 Task: Enable the video filter "Psychedelic video filter" in the video filter module.
Action: Mouse moved to (113, 16)
Screenshot: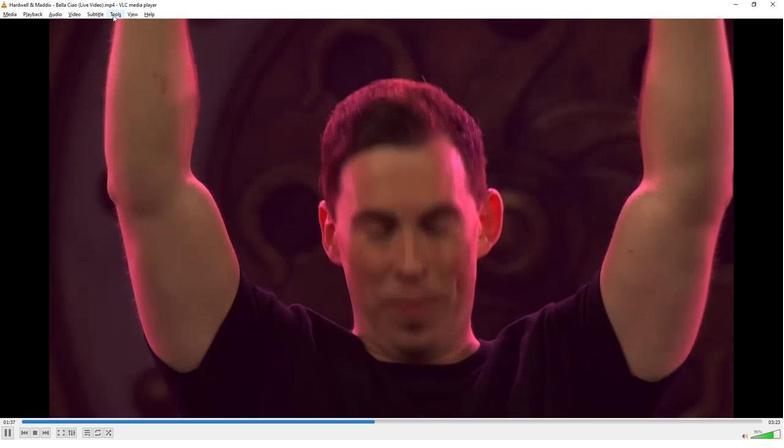 
Action: Mouse pressed left at (113, 16)
Screenshot: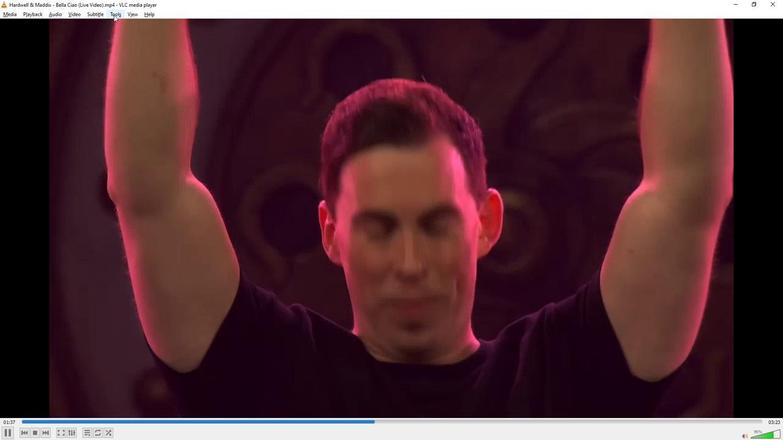
Action: Mouse moved to (130, 110)
Screenshot: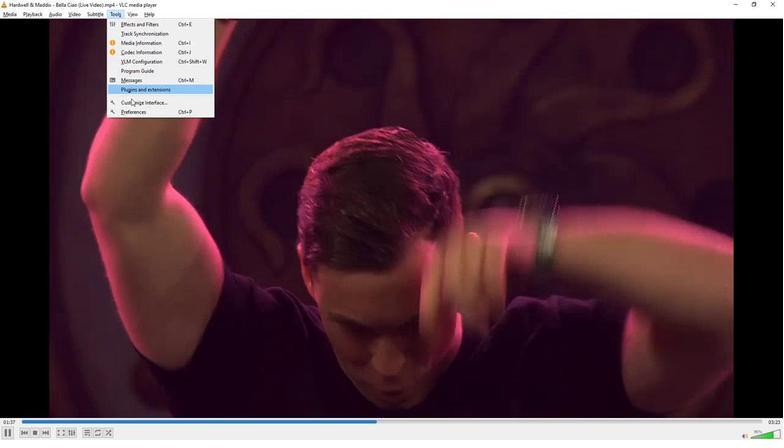 
Action: Mouse pressed left at (130, 110)
Screenshot: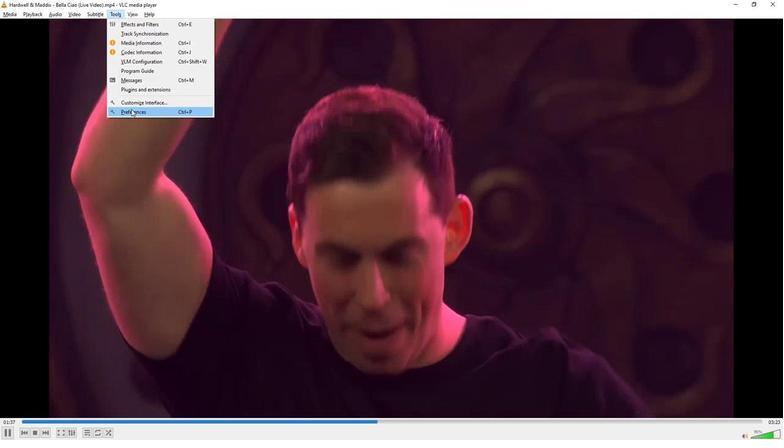 
Action: Mouse moved to (175, 345)
Screenshot: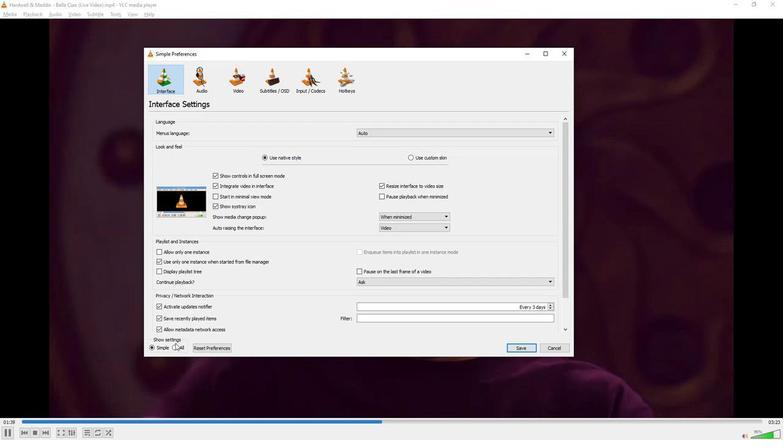 
Action: Mouse pressed left at (175, 345)
Screenshot: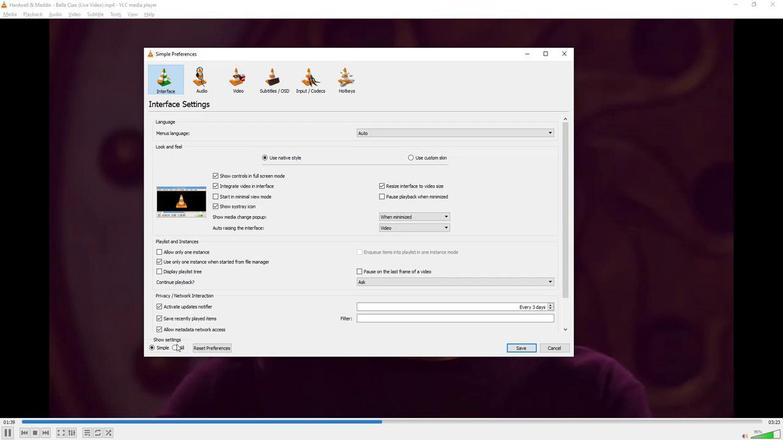 
Action: Mouse moved to (181, 297)
Screenshot: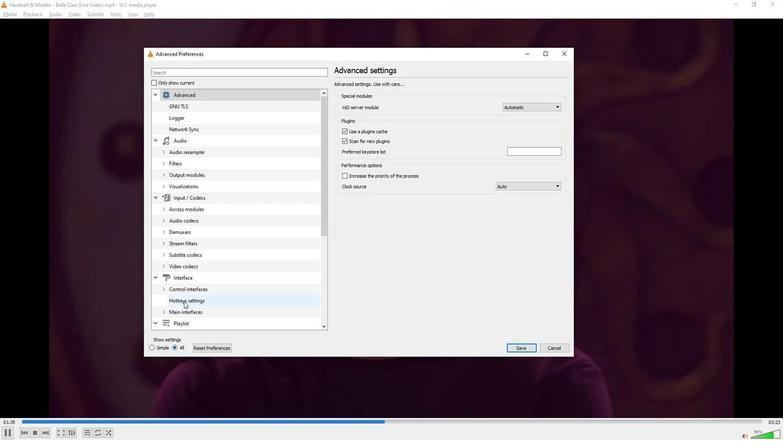 
Action: Mouse scrolled (181, 296) with delta (0, 0)
Screenshot: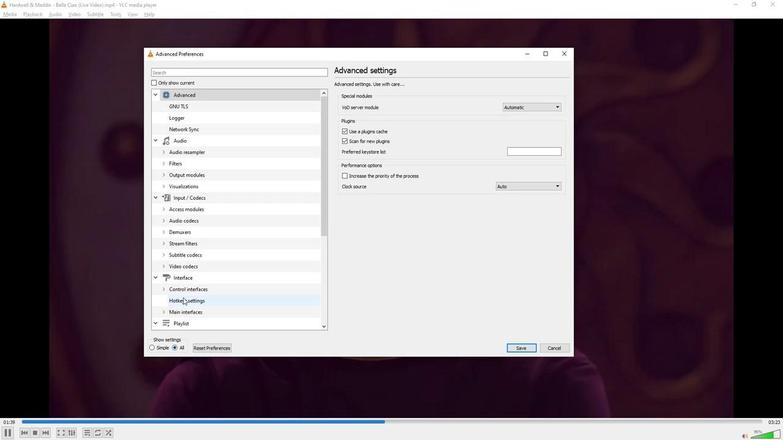 
Action: Mouse scrolled (181, 296) with delta (0, 0)
Screenshot: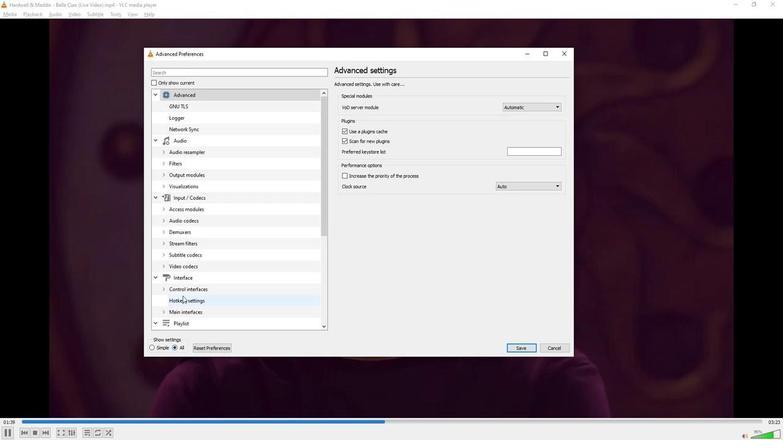 
Action: Mouse scrolled (181, 296) with delta (0, 0)
Screenshot: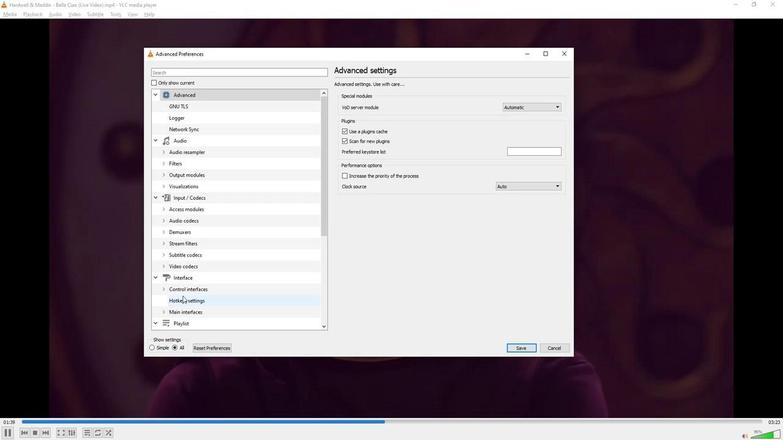 
Action: Mouse scrolled (181, 296) with delta (0, 0)
Screenshot: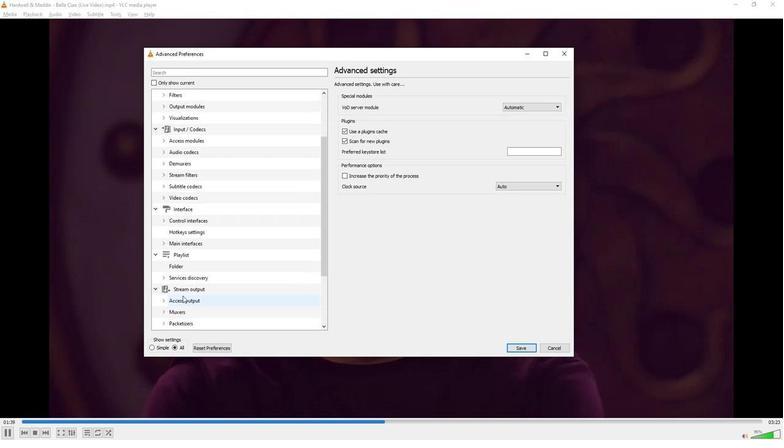 
Action: Mouse scrolled (181, 296) with delta (0, 0)
Screenshot: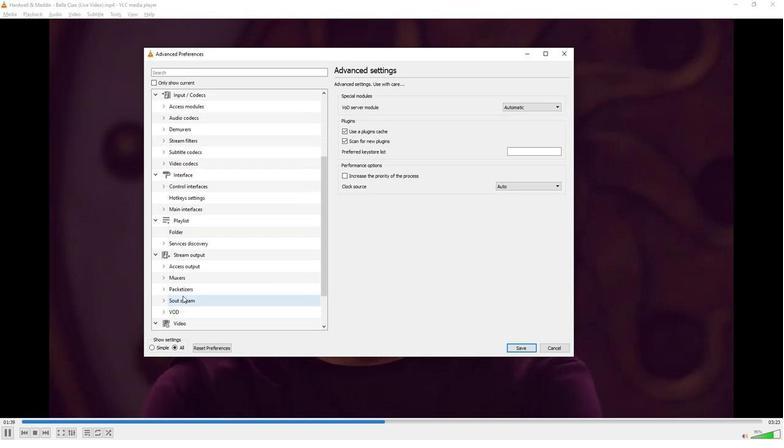 
Action: Mouse moved to (181, 297)
Screenshot: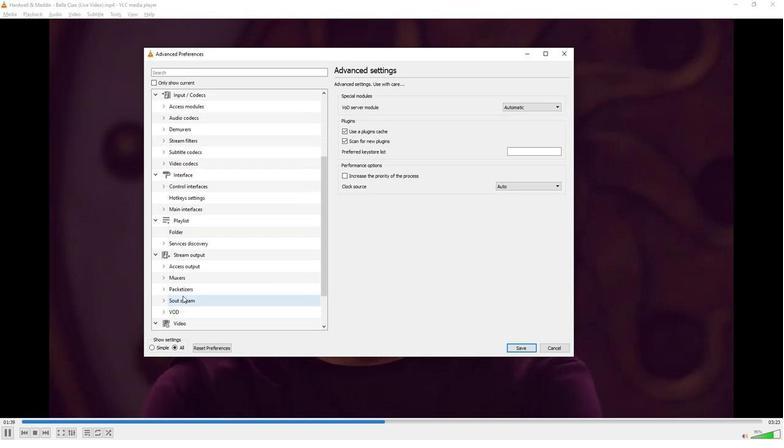 
Action: Mouse scrolled (181, 296) with delta (0, 0)
Screenshot: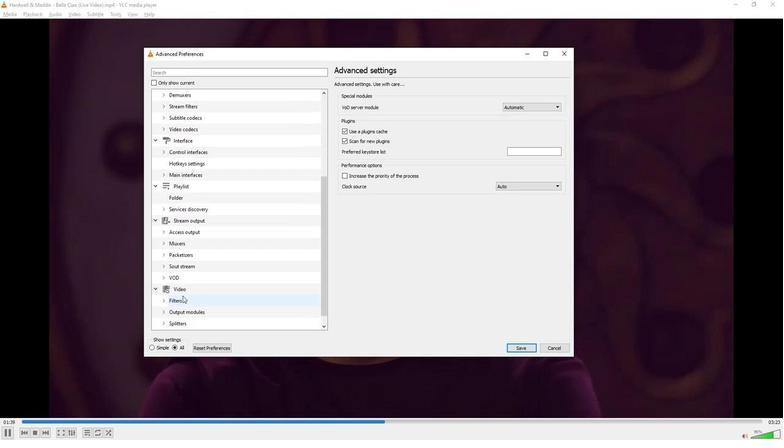 
Action: Mouse scrolled (181, 296) with delta (0, 0)
Screenshot: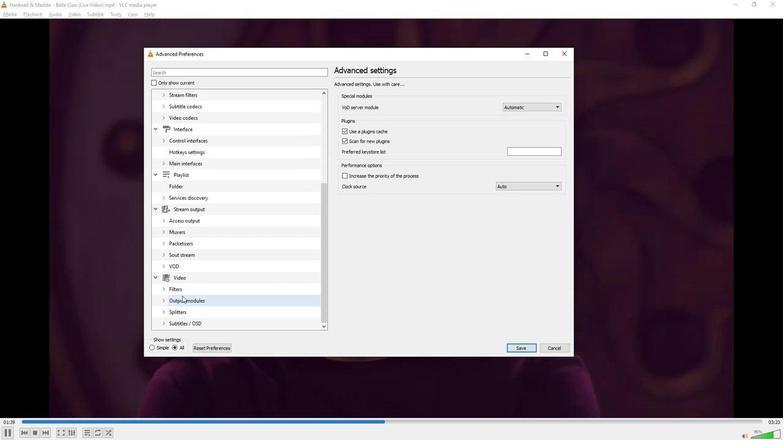 
Action: Mouse moved to (178, 288)
Screenshot: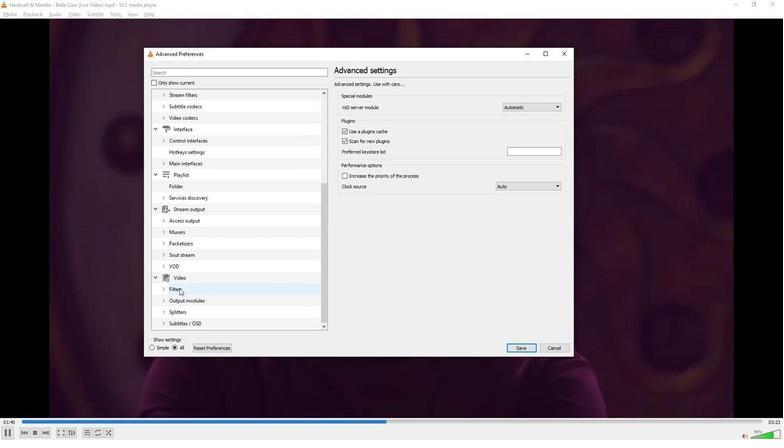 
Action: Mouse pressed left at (178, 288)
Screenshot: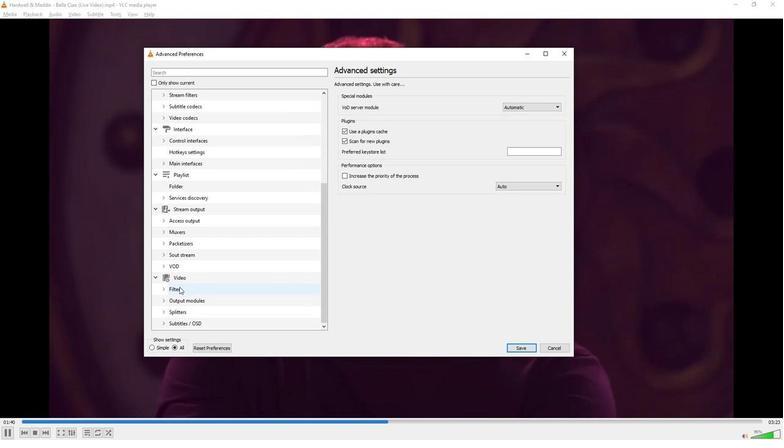 
Action: Mouse moved to (452, 145)
Screenshot: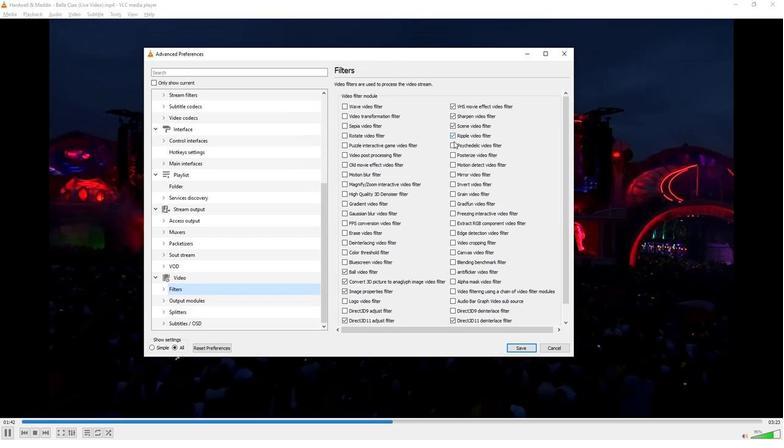 
Action: Mouse pressed left at (452, 145)
Screenshot: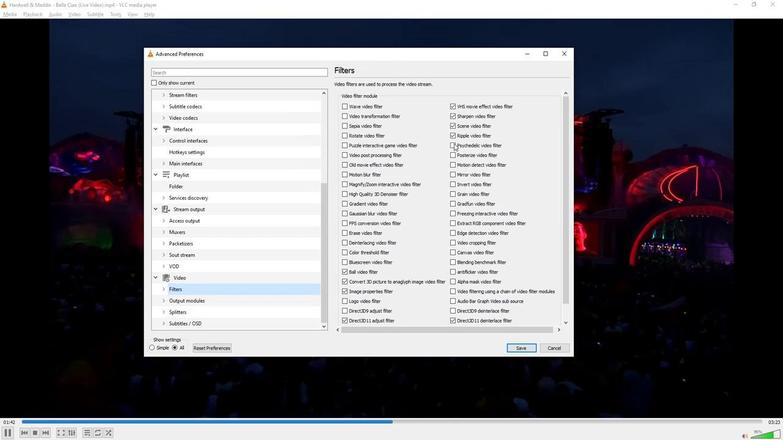 
Action: Mouse moved to (390, 186)
Screenshot: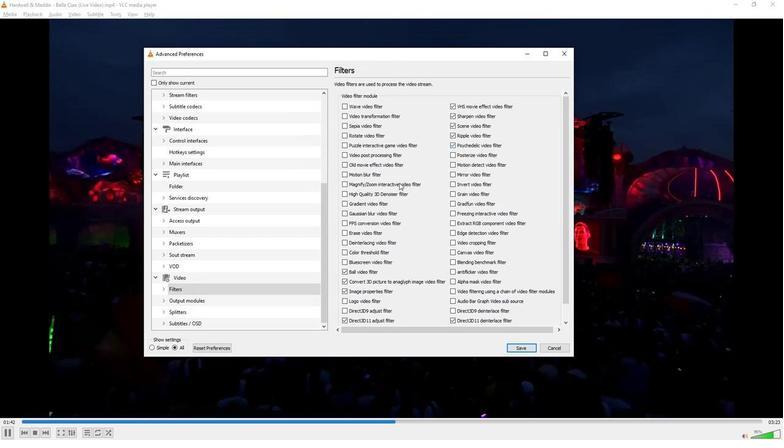 
